 Task: Create a task  Create a feature for users to track and manage expenses within the app , assign it to team member softage.7@softage.net in the project VitalTech and update the status of the task to  Off Track , set the priority of the task to Medium.
Action: Mouse moved to (64, 329)
Screenshot: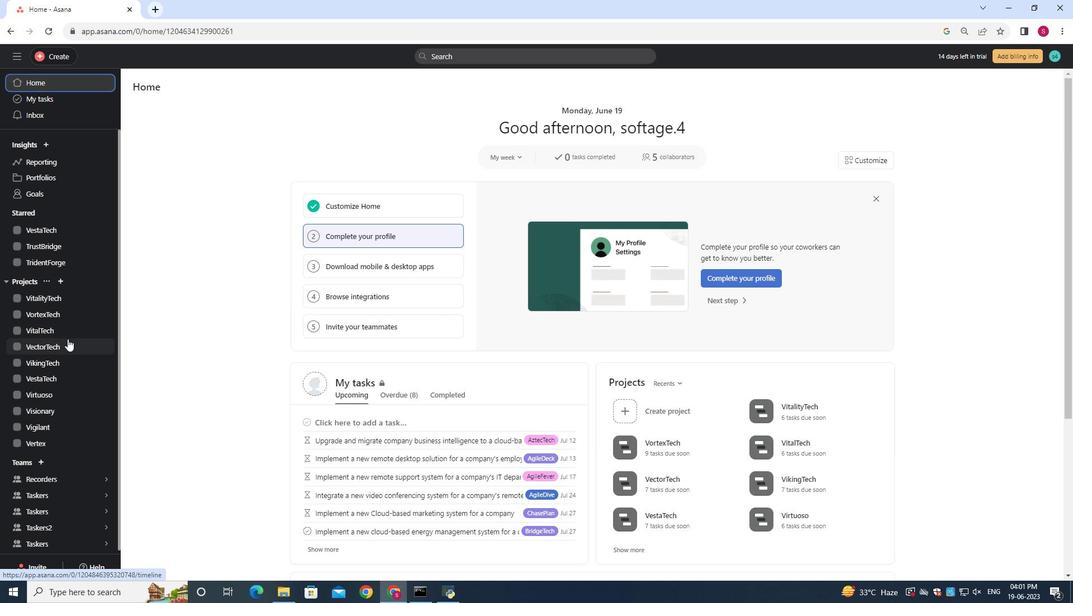 
Action: Mouse pressed left at (64, 329)
Screenshot: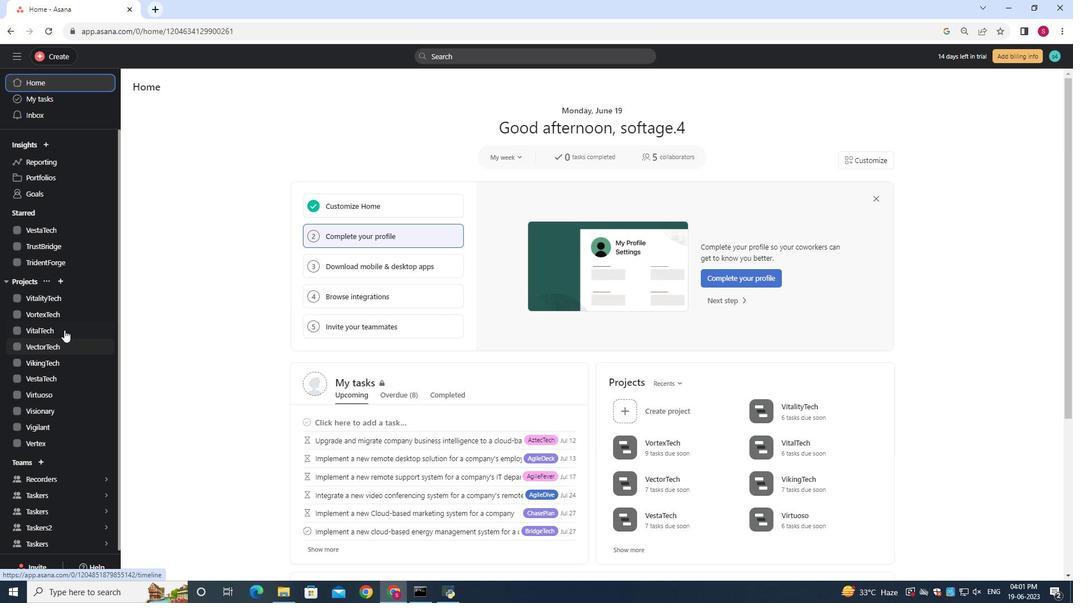 
Action: Mouse moved to (158, 131)
Screenshot: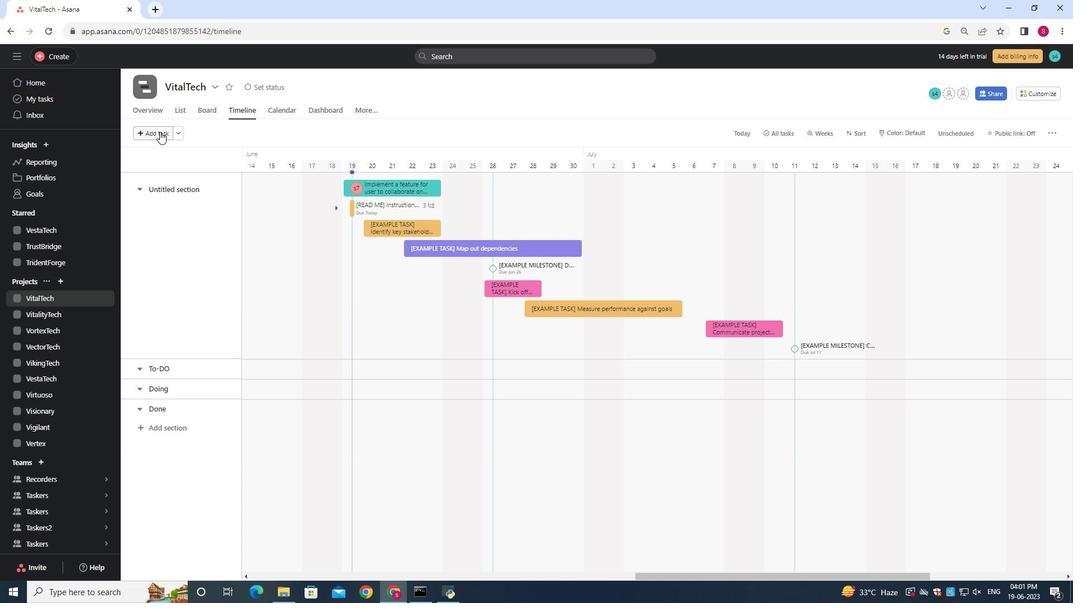 
Action: Mouse pressed left at (158, 131)
Screenshot: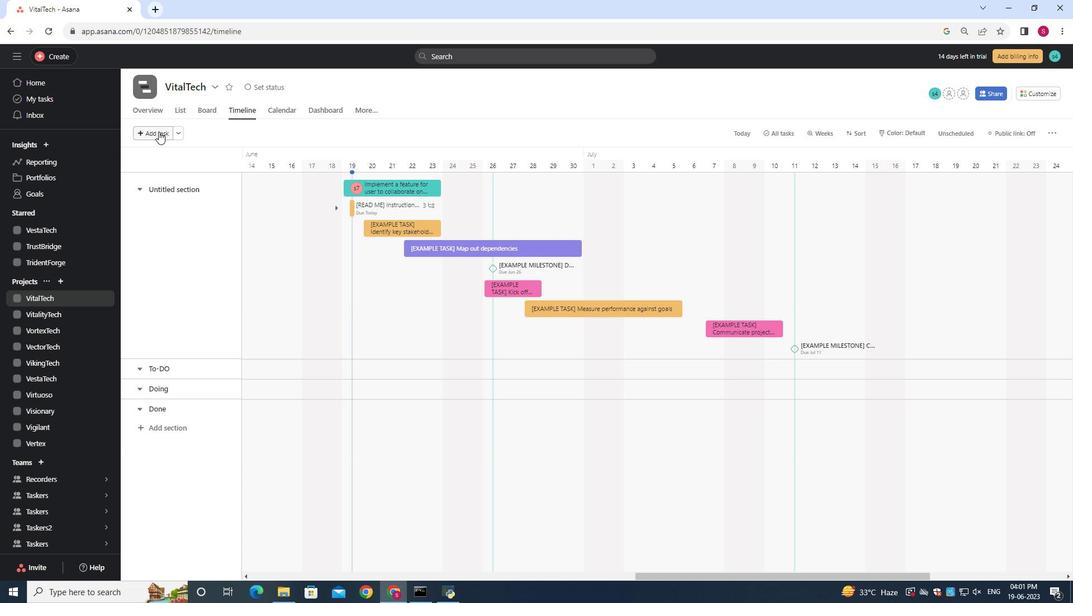 
Action: Key pressed <Key.shift>Create<Key.space>a<Key.space>feature<Key.space>for<Key.space>users<Key.space>to<Key.space>track<Key.space>and<Key.space>manage<Key.space>expenses<Key.space>
Screenshot: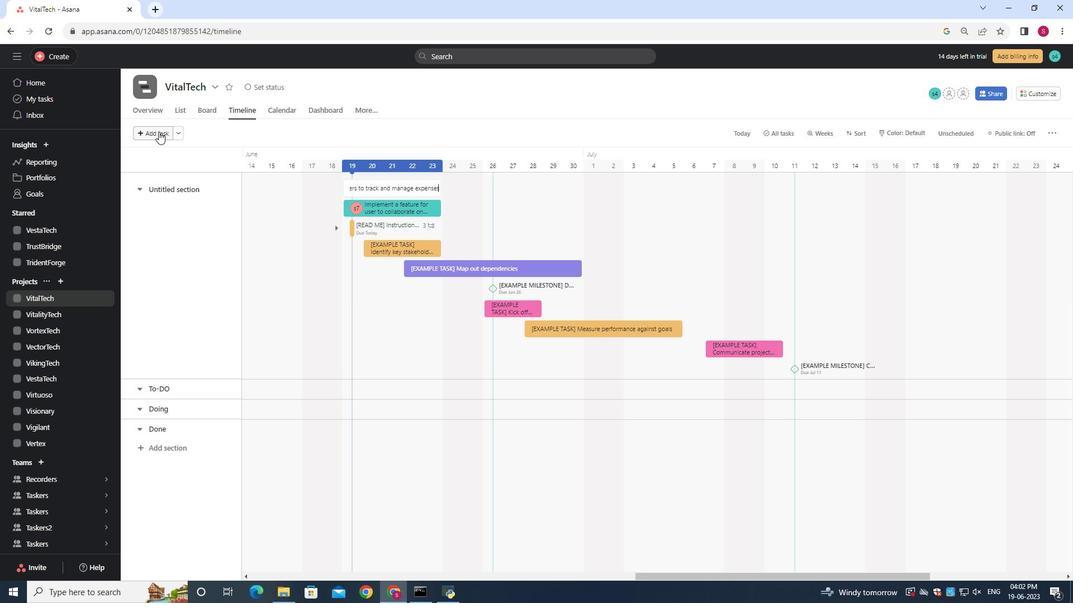 
Action: Mouse moved to (435, 188)
Screenshot: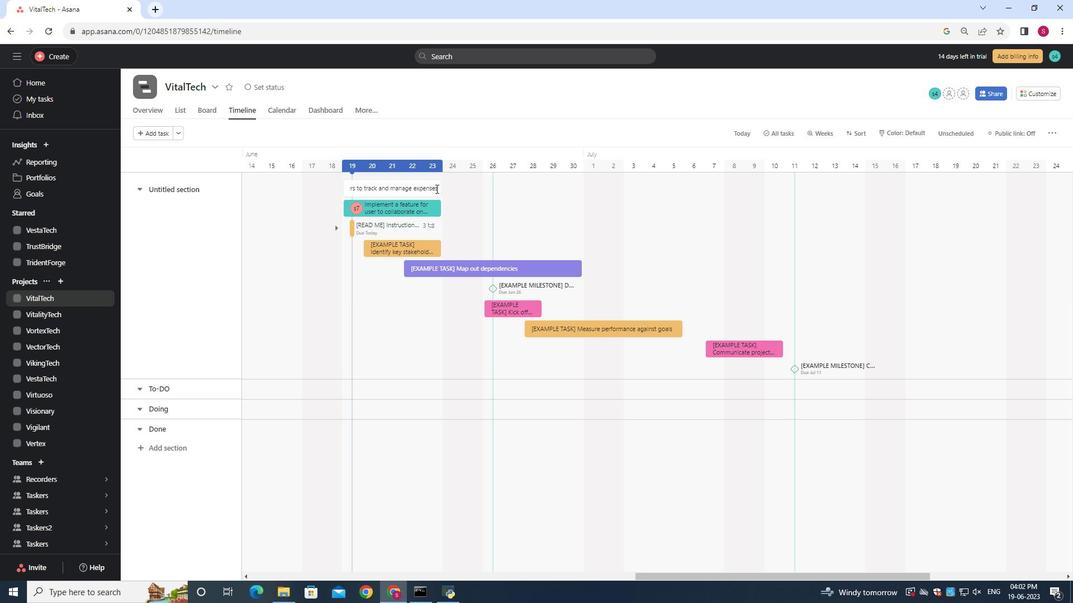 
Action: Mouse pressed left at (435, 188)
Screenshot: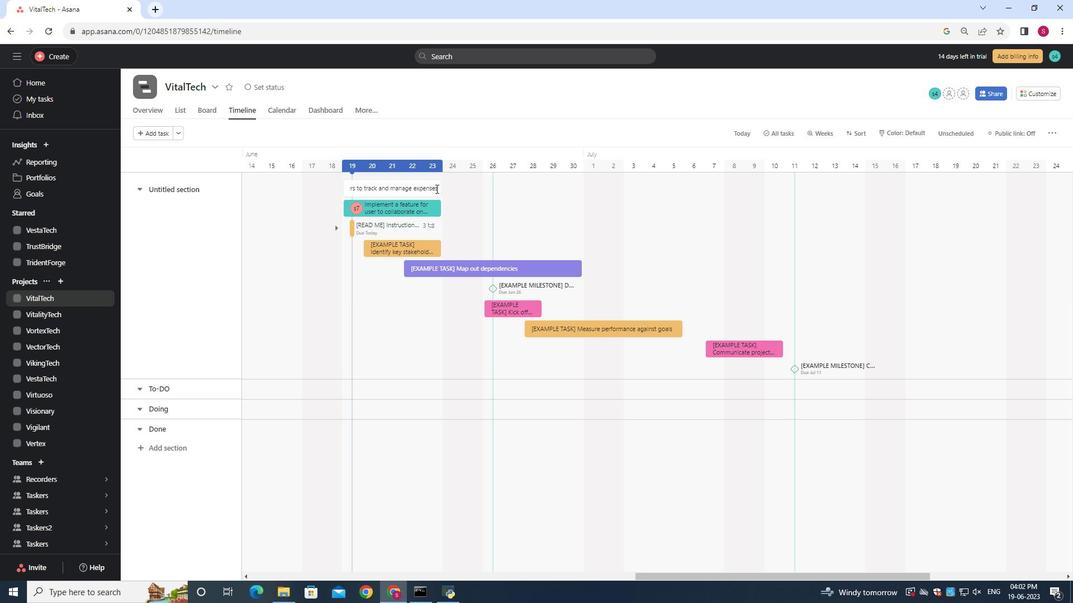 
Action: Mouse moved to (827, 190)
Screenshot: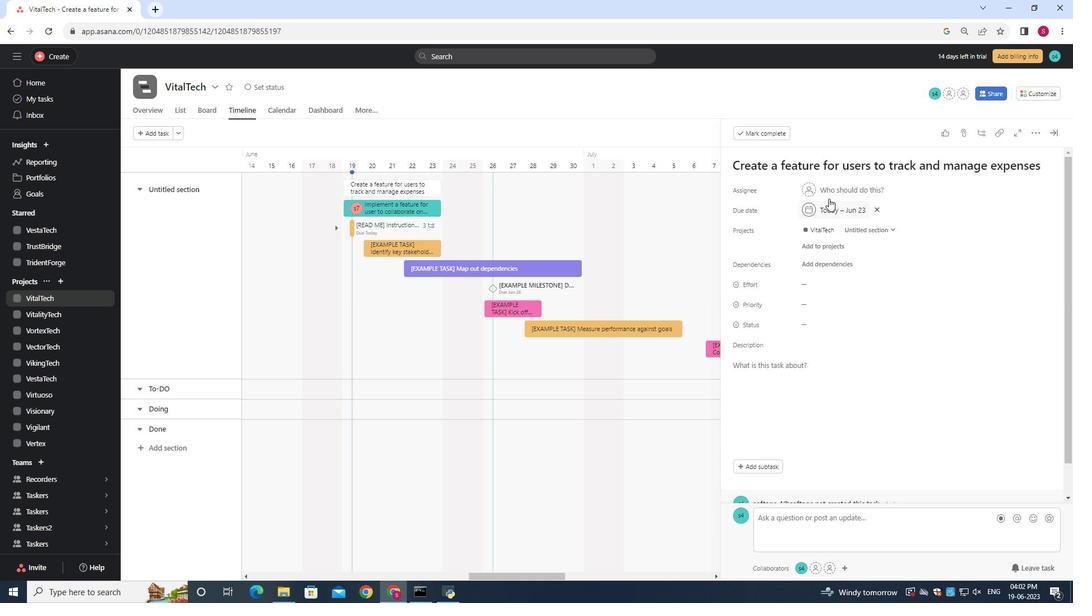 
Action: Mouse pressed left at (827, 190)
Screenshot: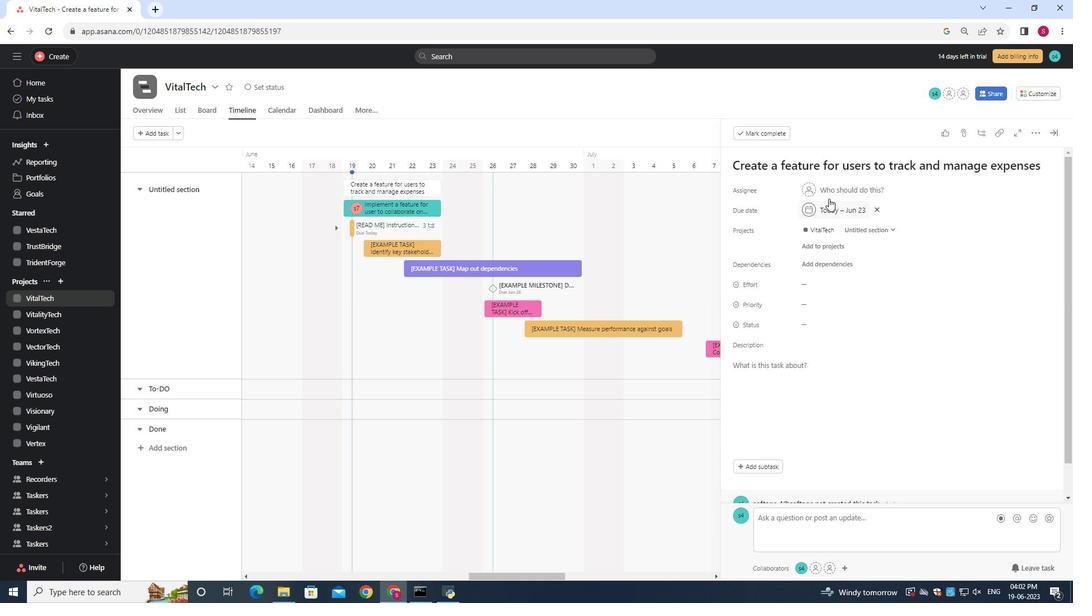 
Action: Mouse moved to (827, 190)
Screenshot: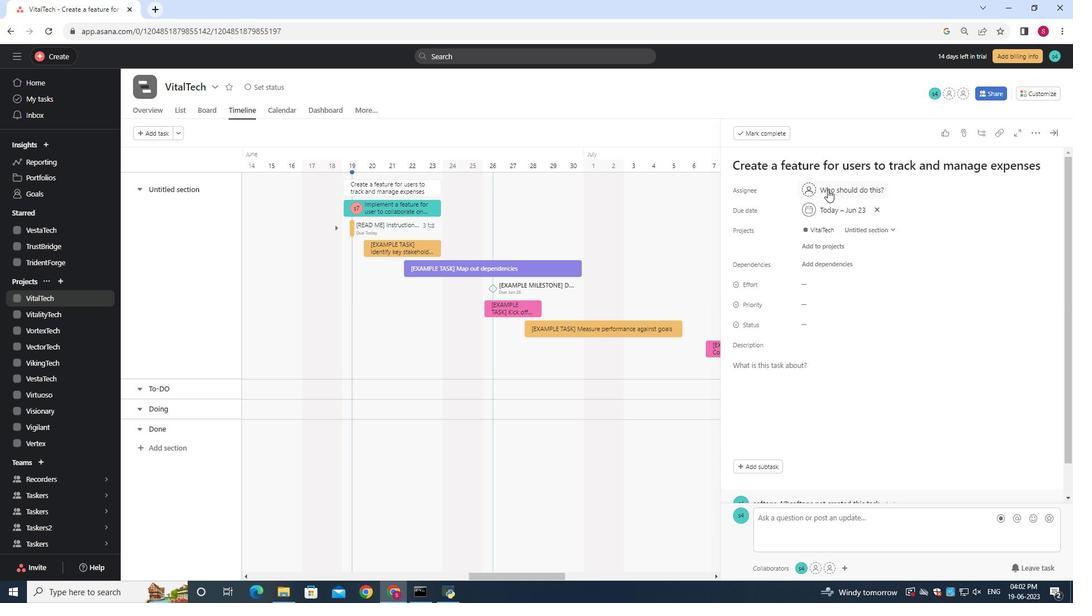 
Action: Key pressed softage.7<Key.shift>@softage.net
Screenshot: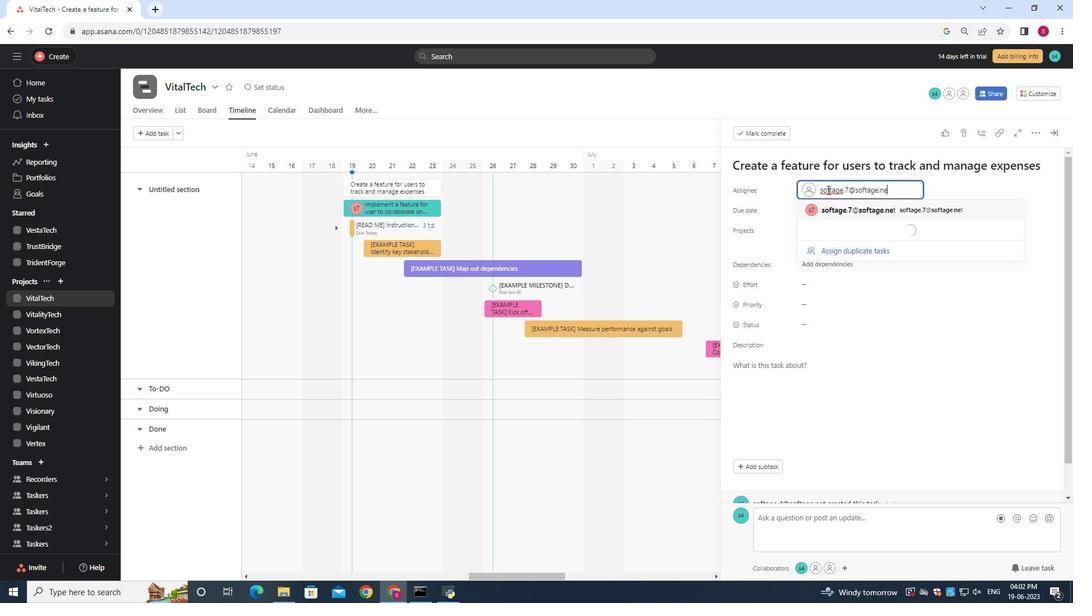
Action: Mouse moved to (865, 210)
Screenshot: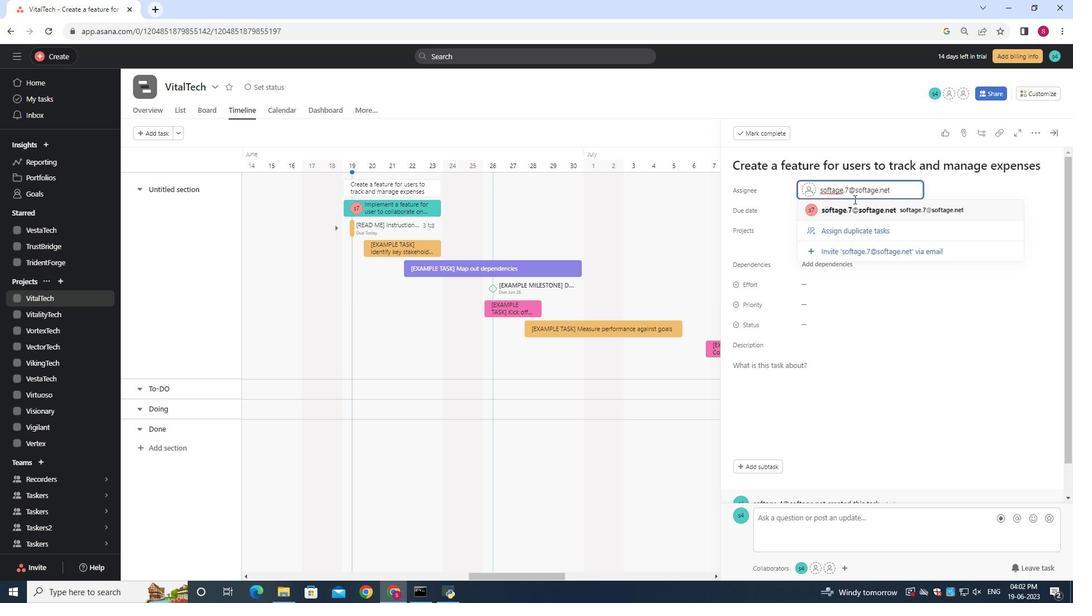 
Action: Mouse pressed left at (865, 210)
Screenshot: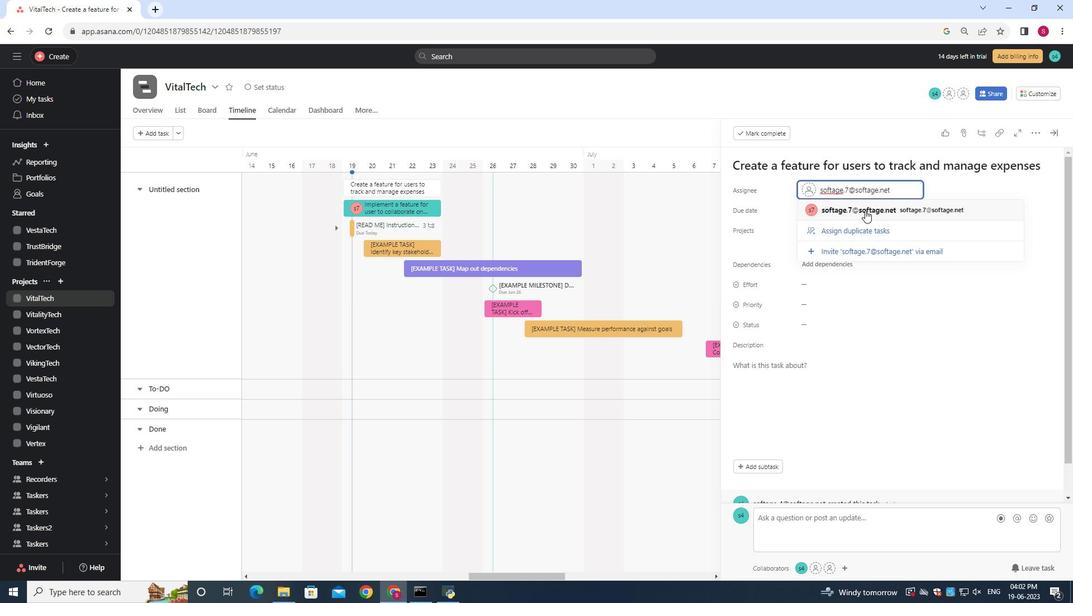 
Action: Mouse moved to (804, 327)
Screenshot: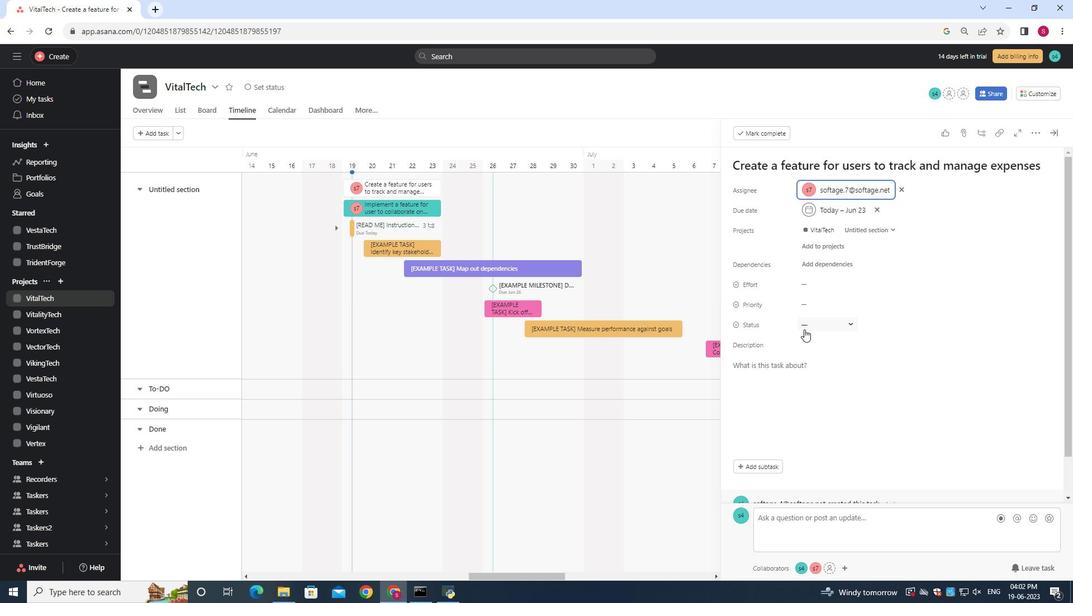 
Action: Mouse pressed left at (804, 327)
Screenshot: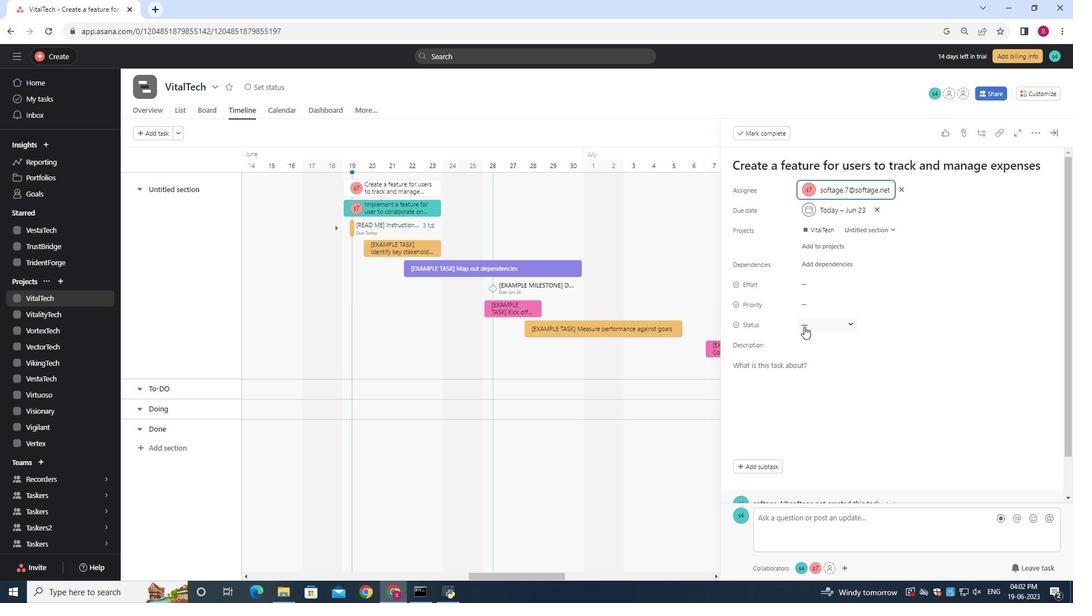 
Action: Mouse moved to (827, 395)
Screenshot: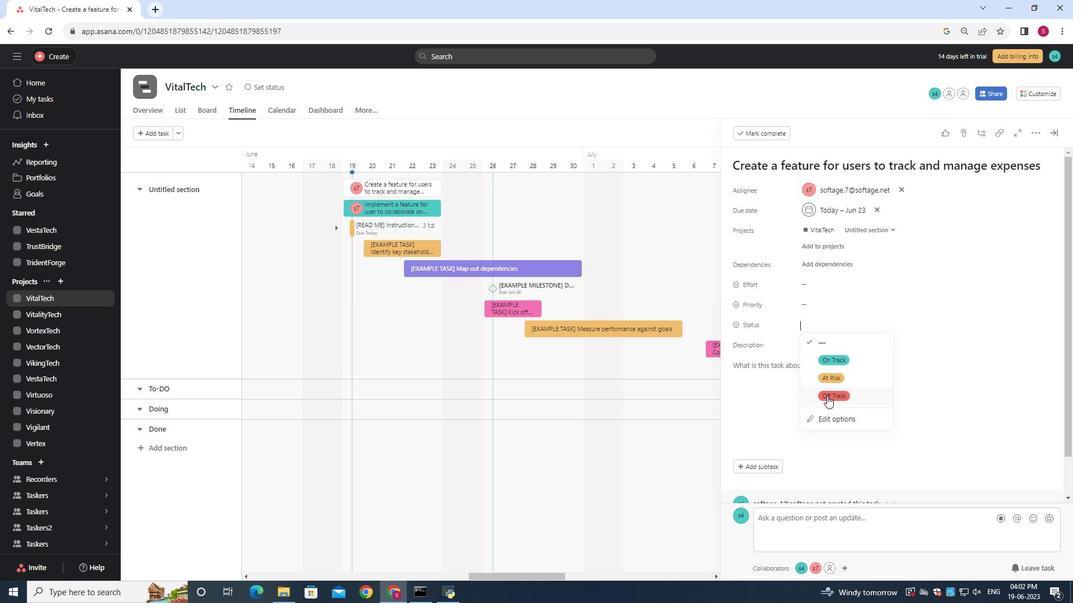 
Action: Mouse pressed left at (827, 395)
Screenshot: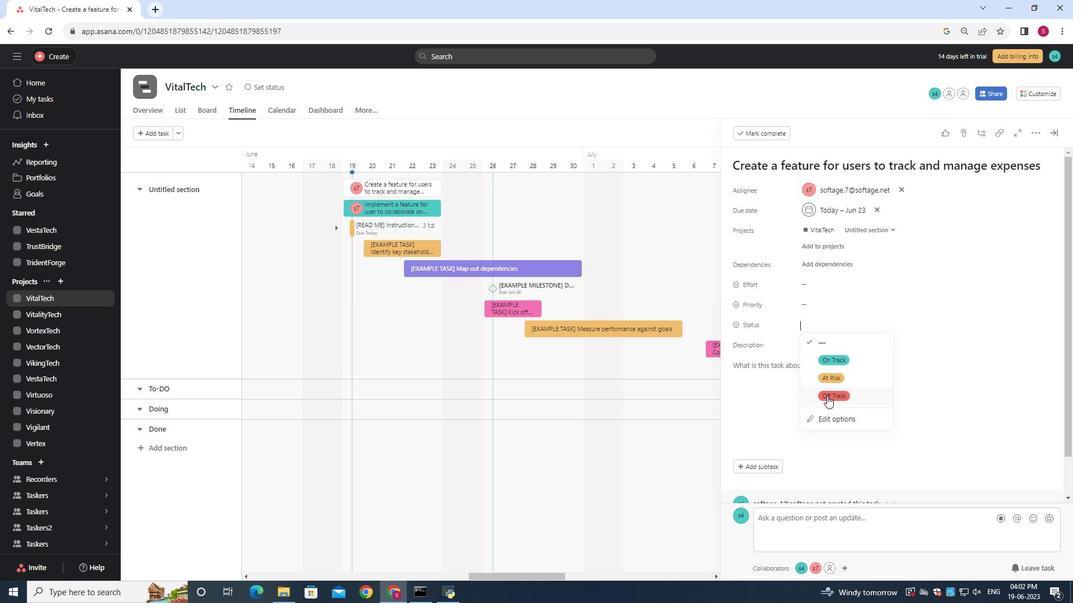 
Action: Mouse moved to (801, 302)
Screenshot: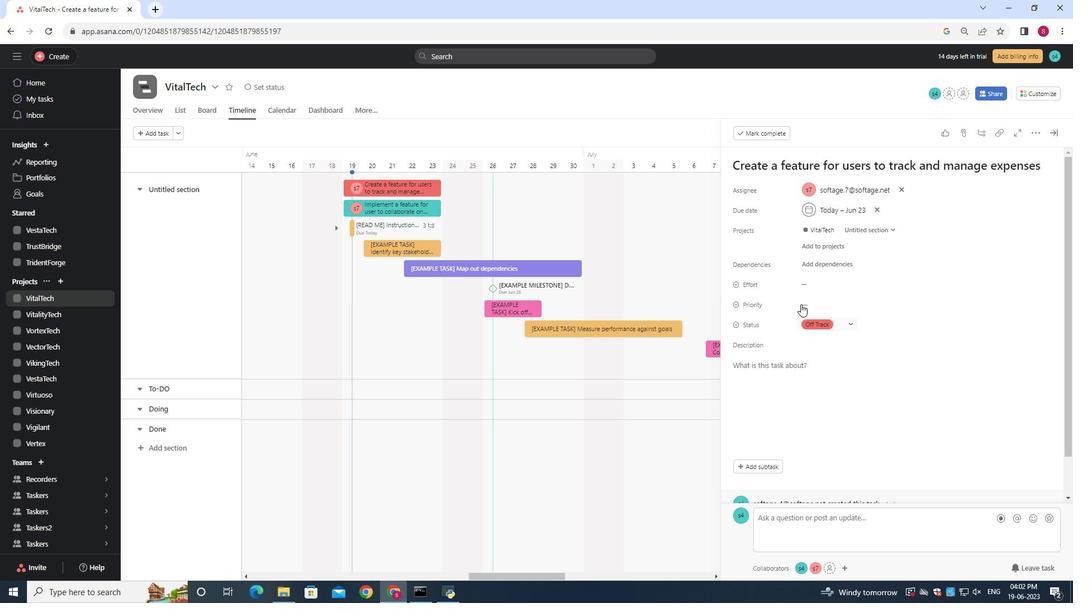 
Action: Mouse pressed left at (801, 302)
Screenshot: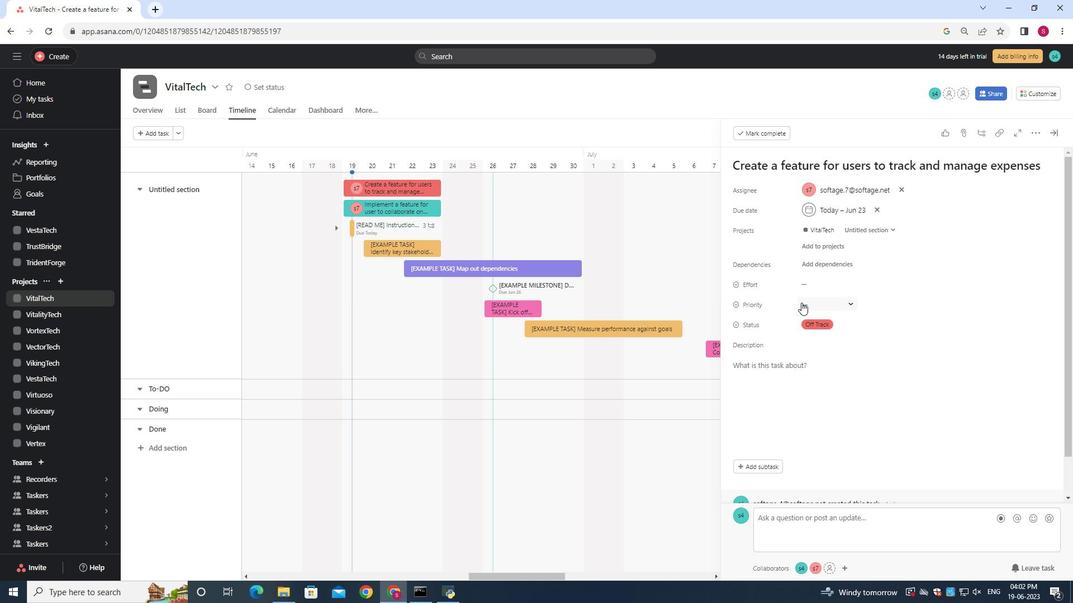 
Action: Mouse moved to (835, 354)
Screenshot: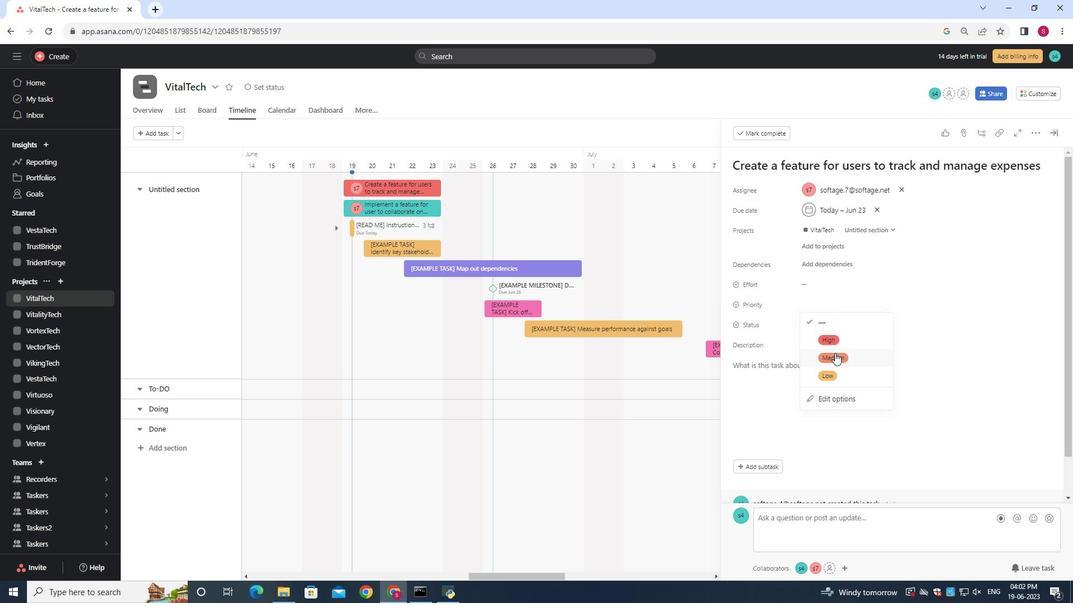 
Action: Mouse pressed left at (835, 354)
Screenshot: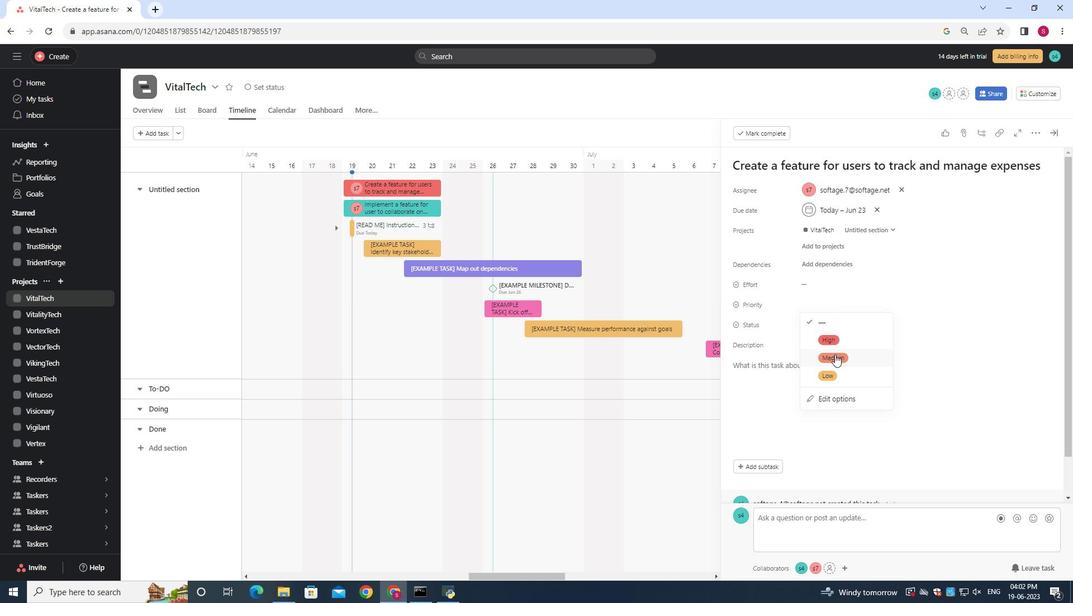
Action: Mouse moved to (845, 307)
Screenshot: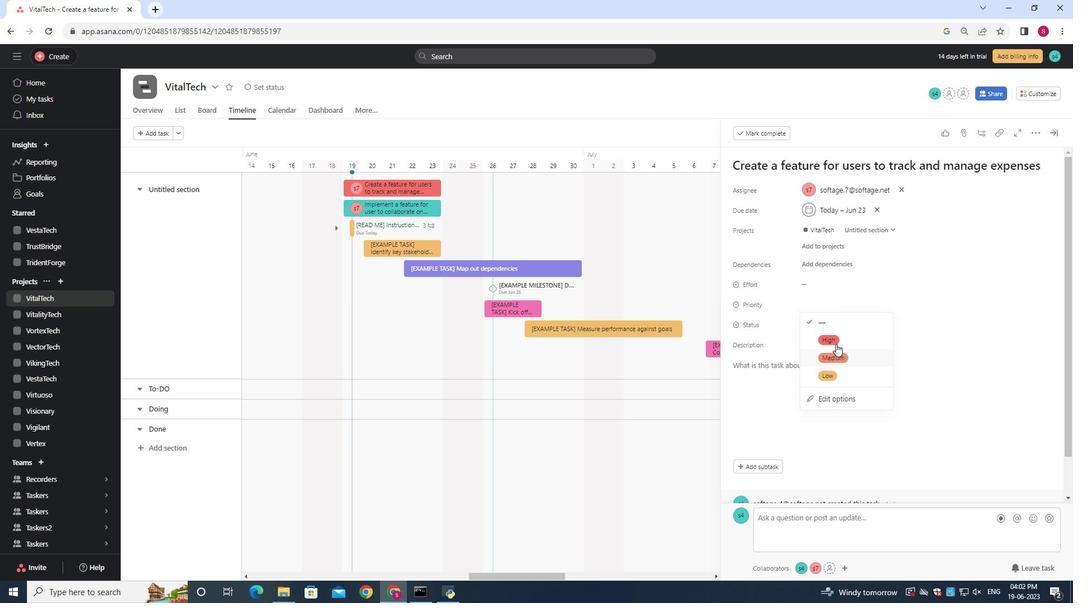 
